 Task: Create a rule when the name or the description of a card ends with text .
Action: Mouse moved to (1157, 96)
Screenshot: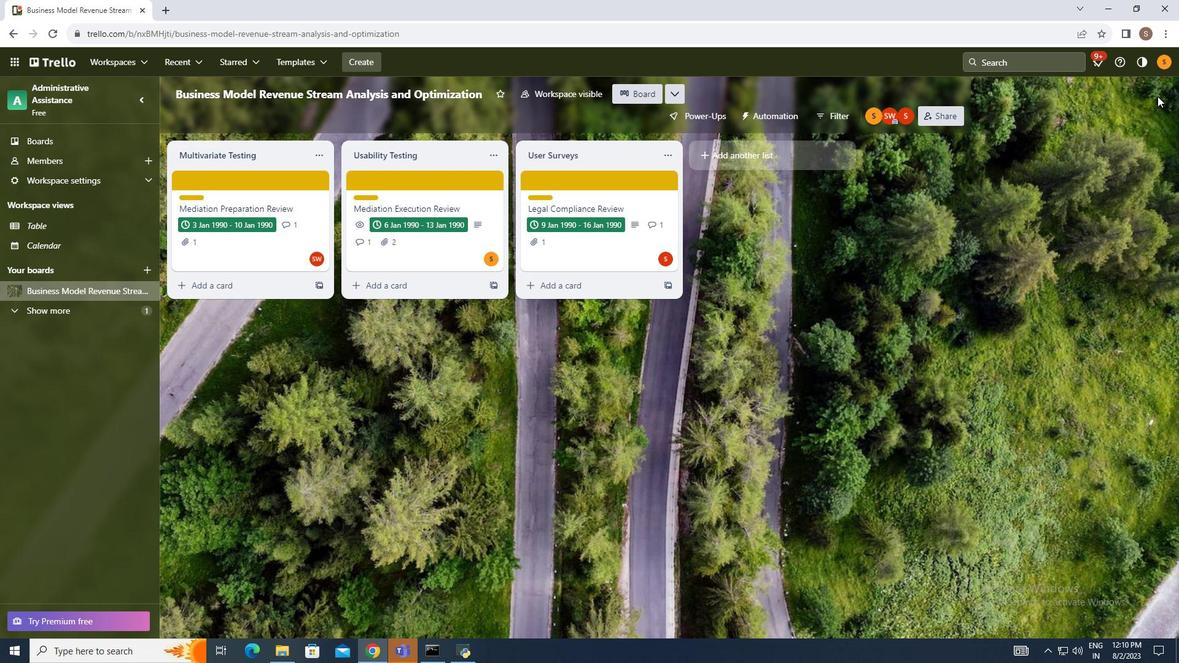 
Action: Mouse pressed left at (1157, 96)
Screenshot: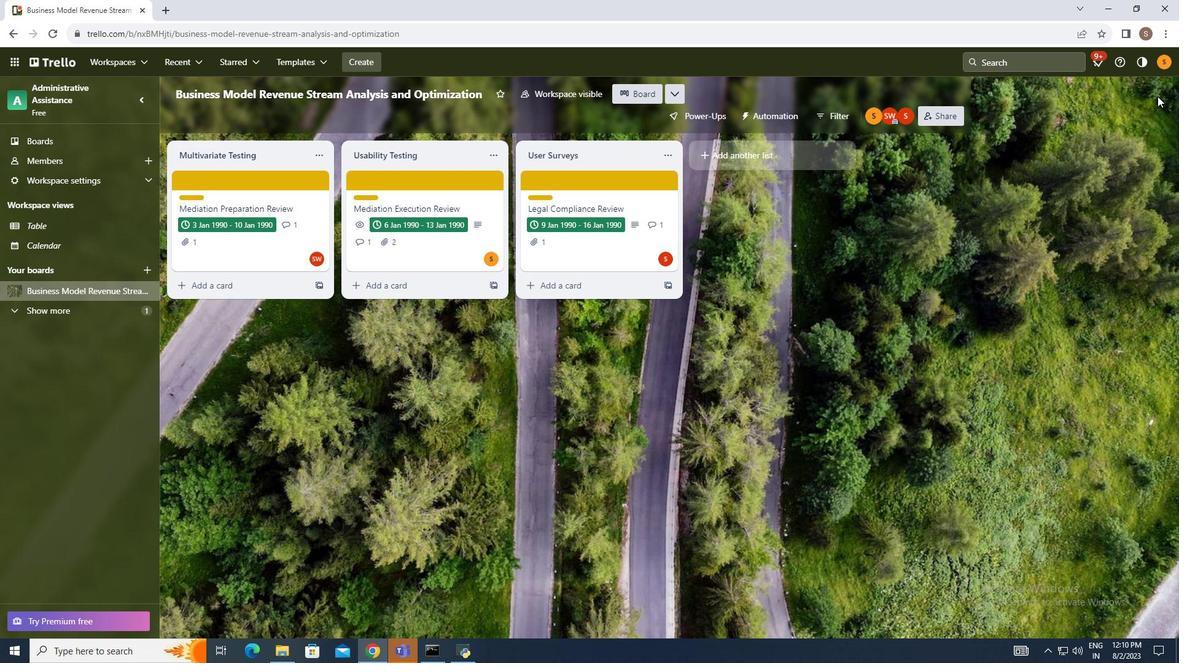 
Action: Mouse moved to (1047, 257)
Screenshot: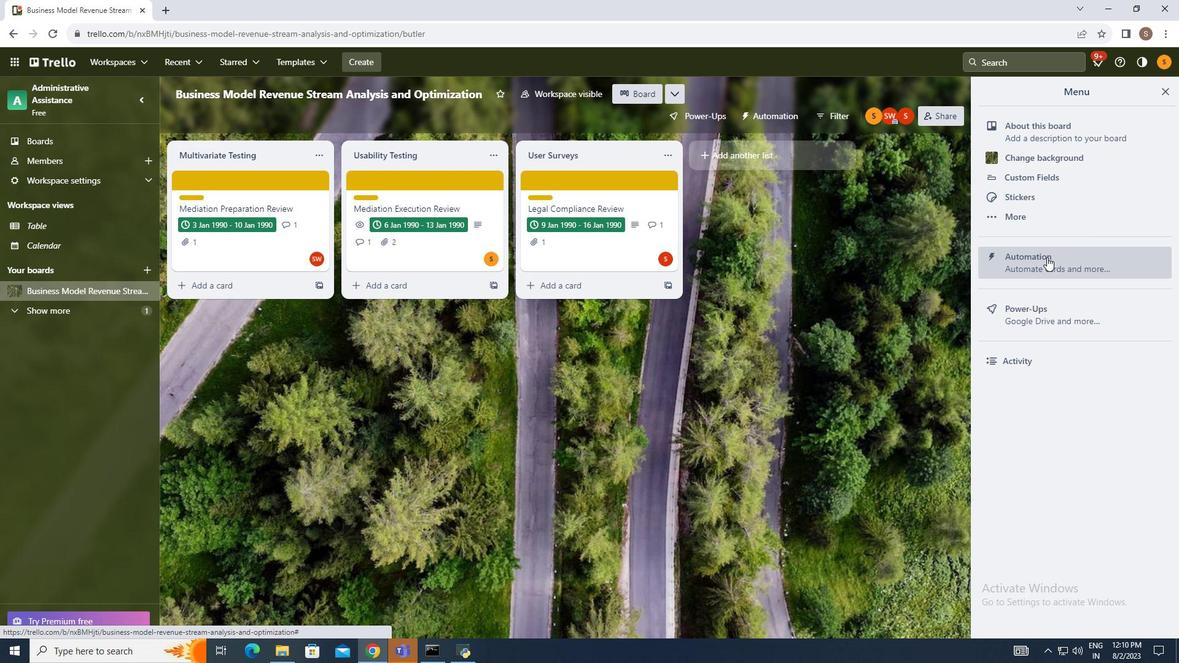 
Action: Mouse pressed left at (1047, 257)
Screenshot: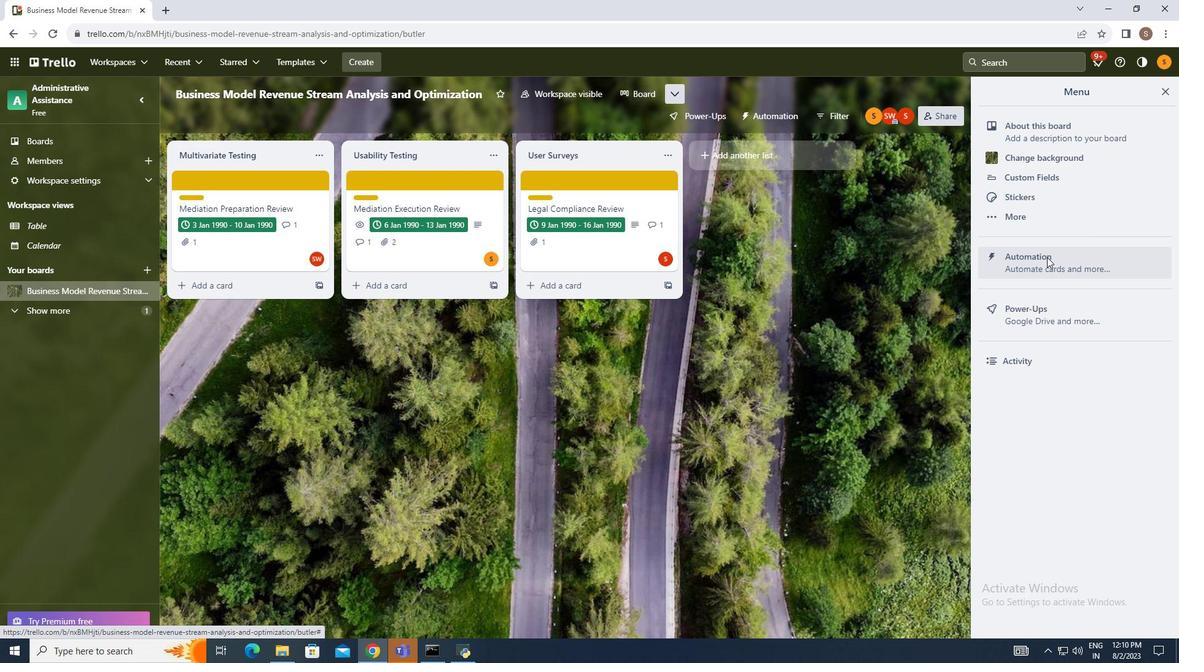 
Action: Mouse moved to (234, 222)
Screenshot: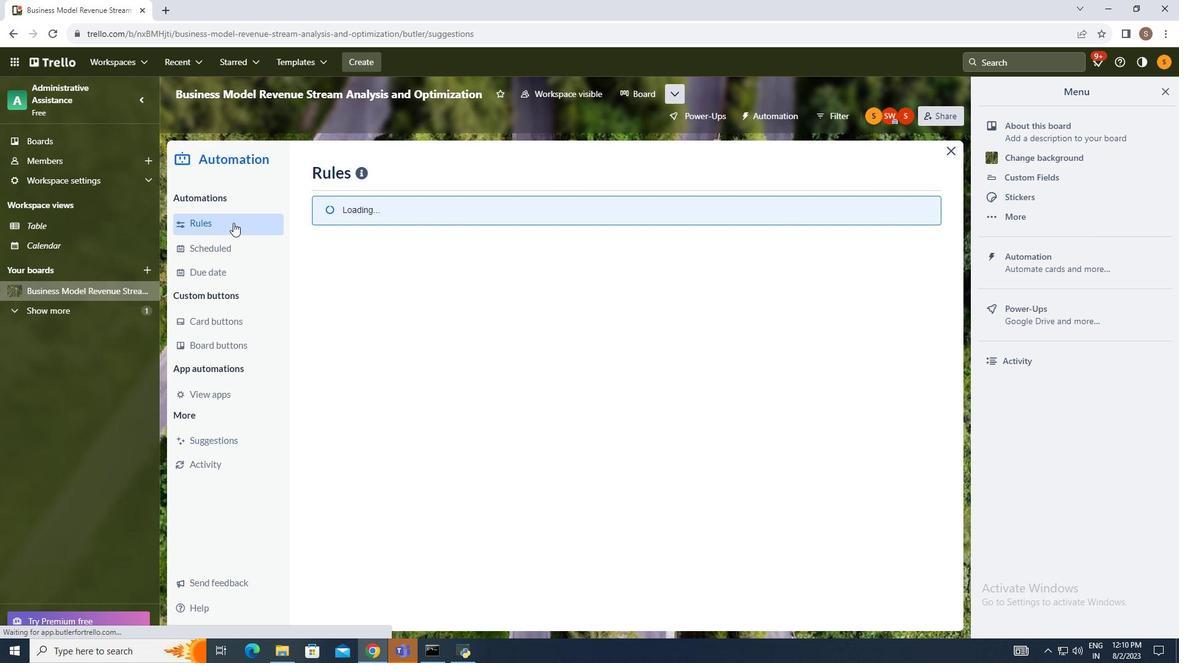 
Action: Mouse pressed left at (234, 222)
Screenshot: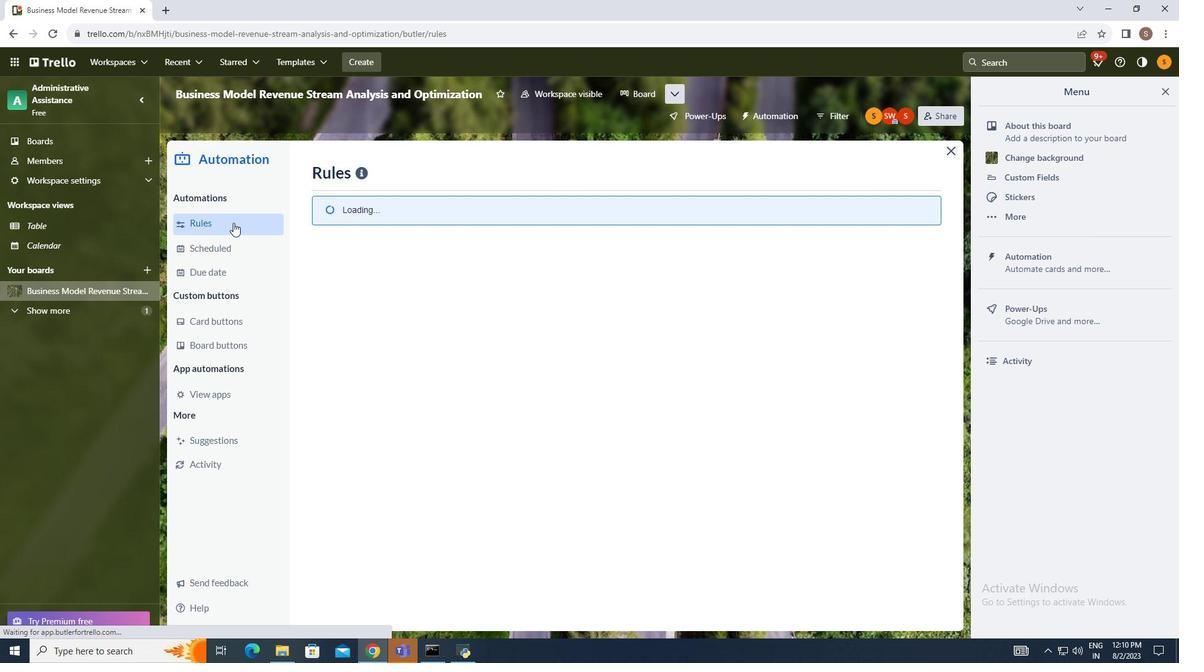 
Action: Mouse moved to (826, 170)
Screenshot: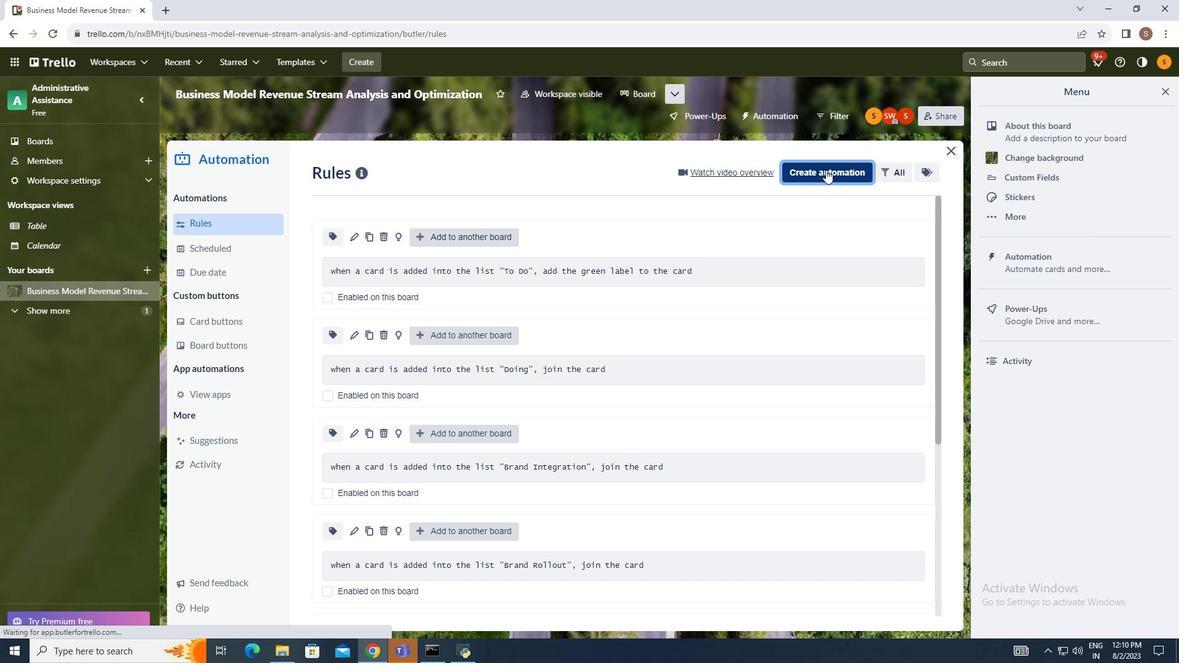 
Action: Mouse pressed left at (826, 170)
Screenshot: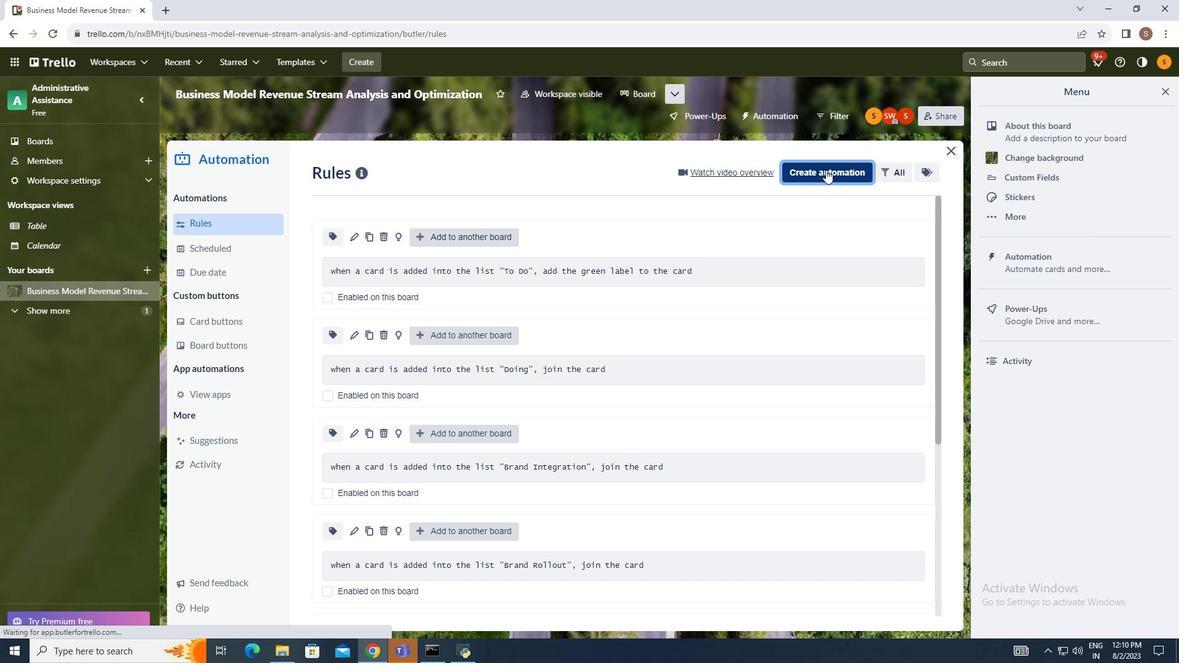 
Action: Mouse moved to (627, 286)
Screenshot: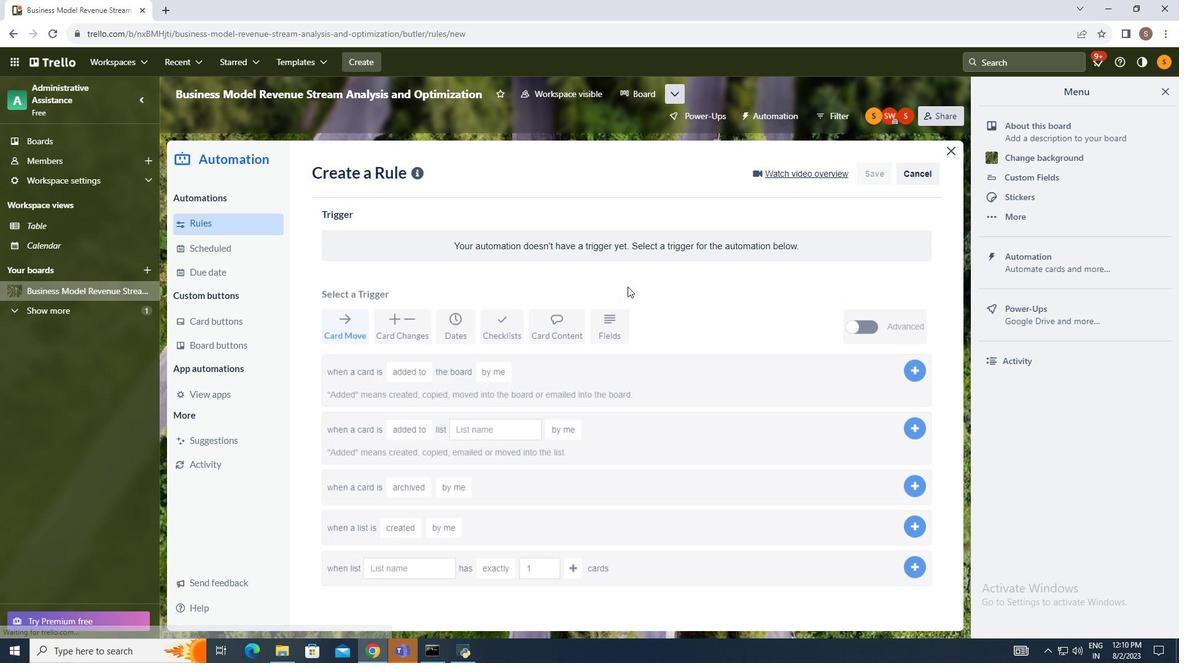 
Action: Mouse pressed left at (627, 286)
Screenshot: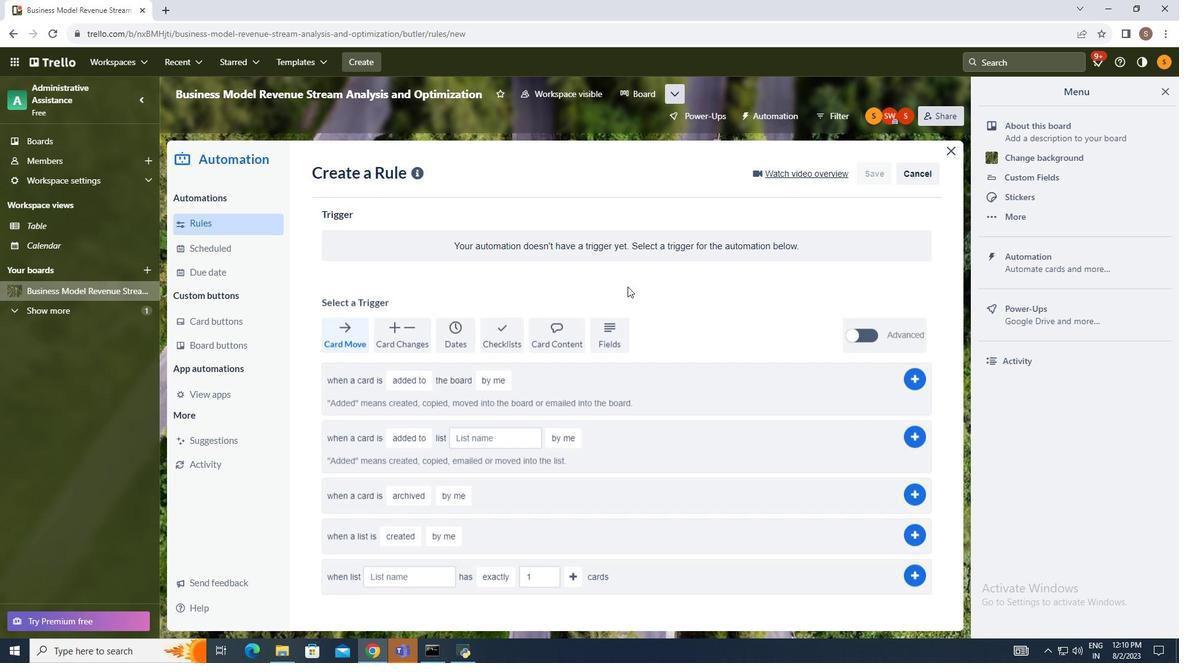 
Action: Mouse moved to (554, 335)
Screenshot: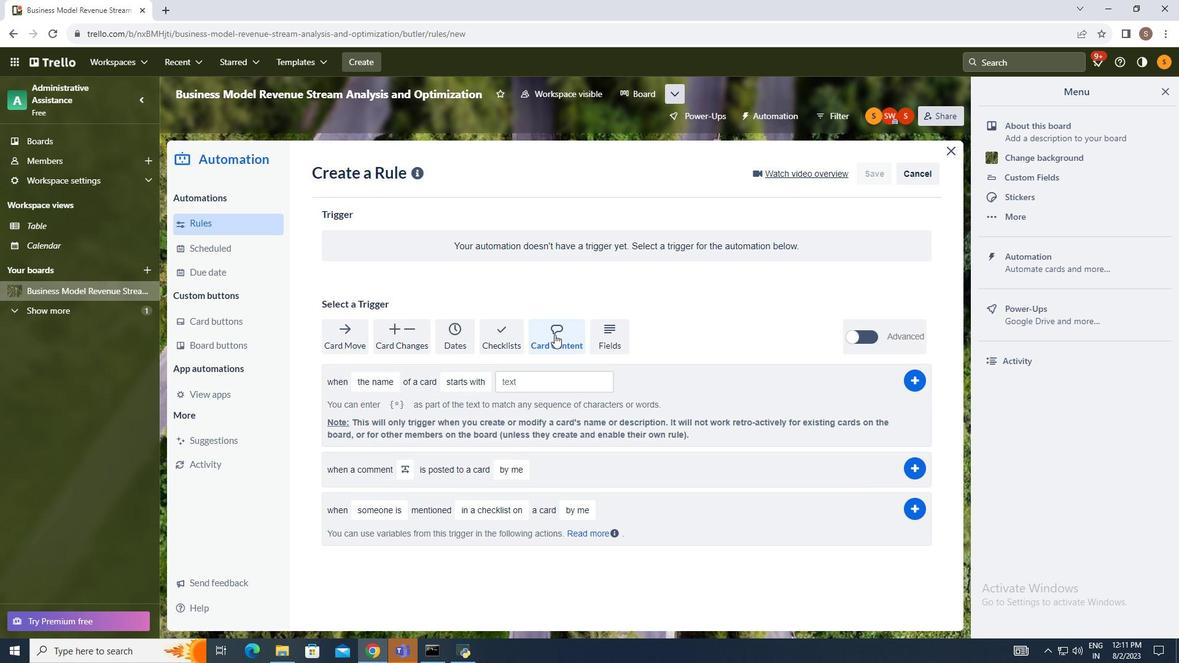 
Action: Mouse pressed left at (554, 335)
Screenshot: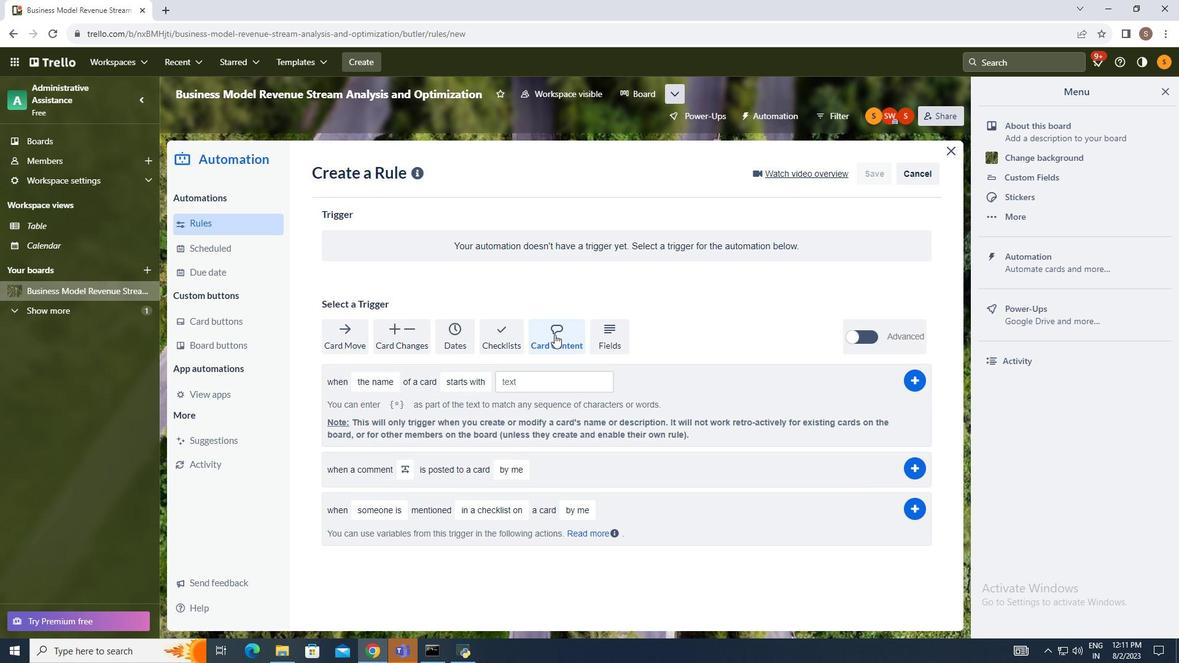 
Action: Mouse moved to (370, 383)
Screenshot: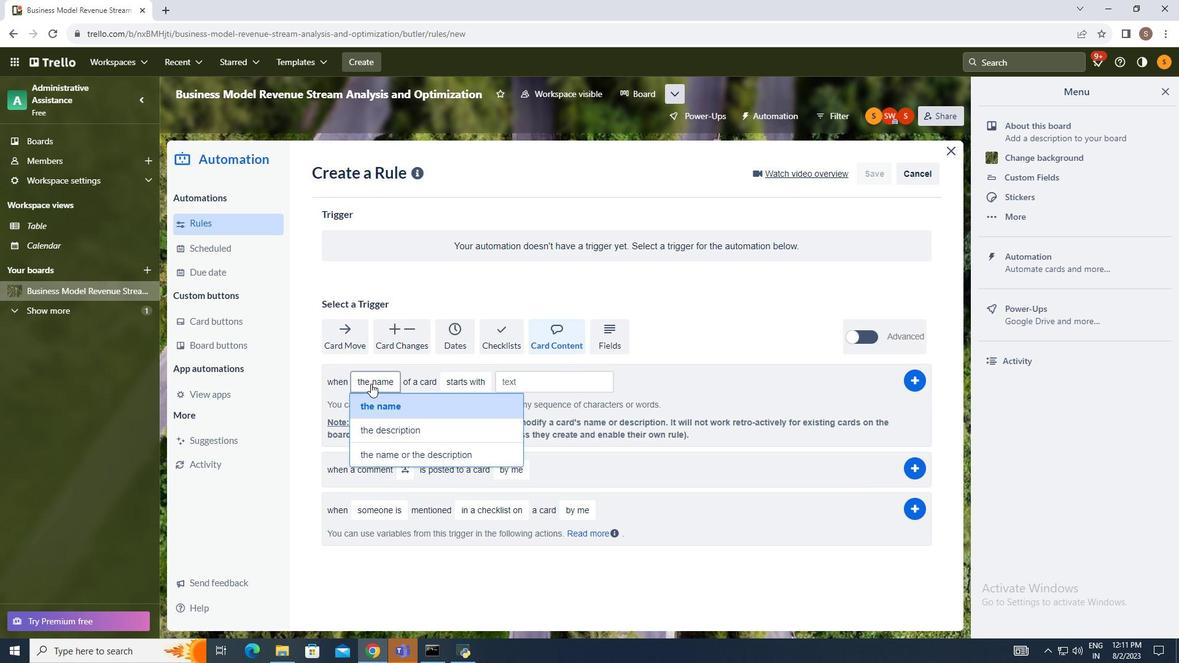 
Action: Mouse pressed left at (370, 383)
Screenshot: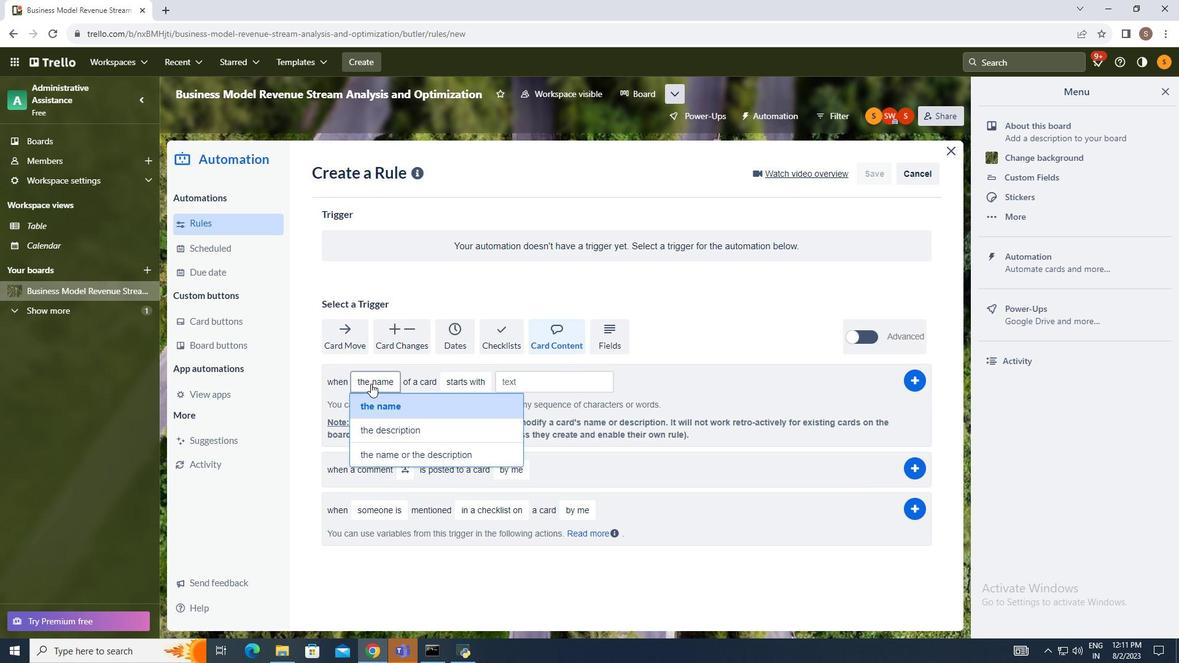 
Action: Mouse moved to (390, 450)
Screenshot: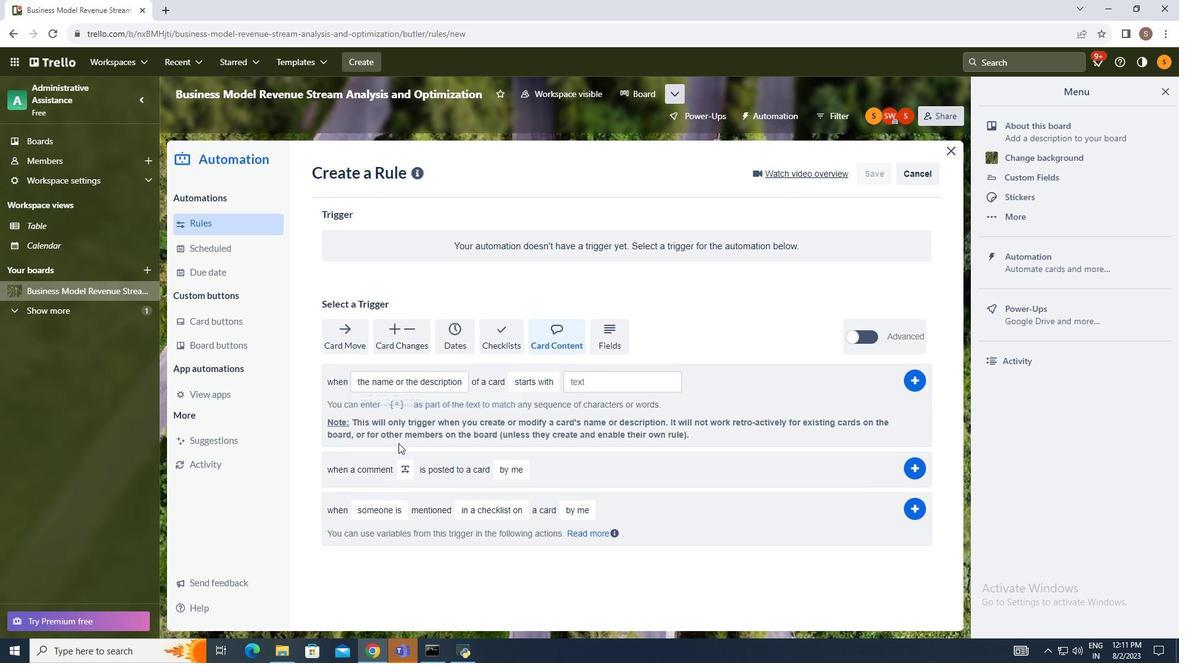 
Action: Mouse pressed left at (390, 450)
Screenshot: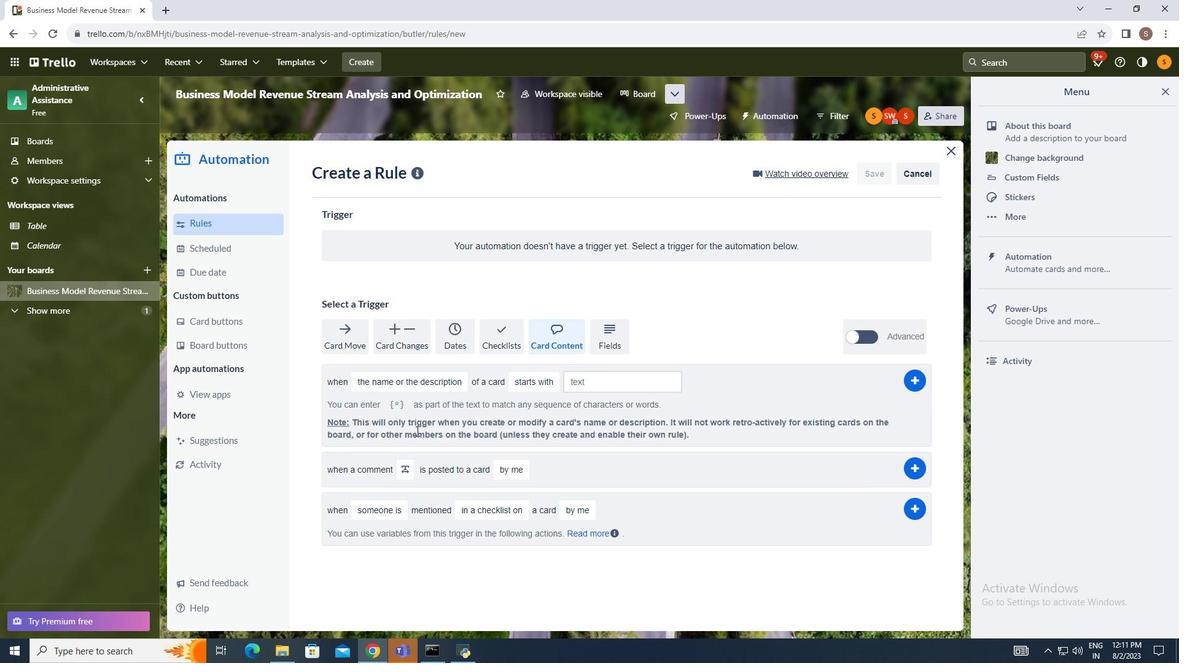
Action: Mouse moved to (537, 380)
Screenshot: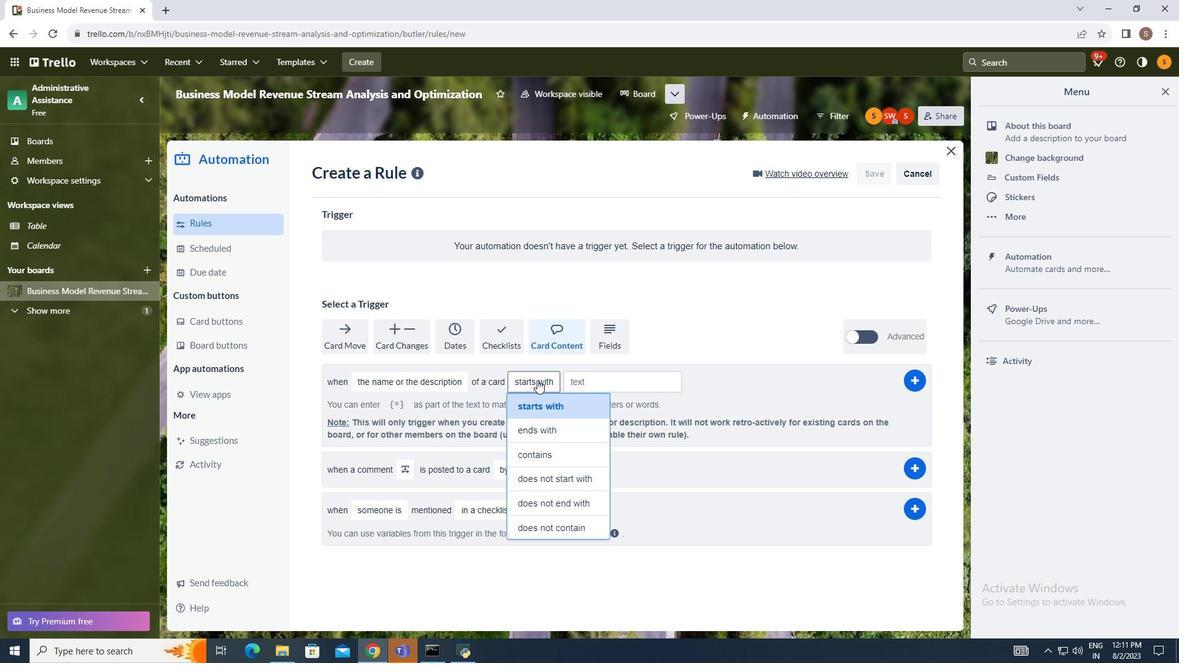 
Action: Mouse pressed left at (537, 380)
Screenshot: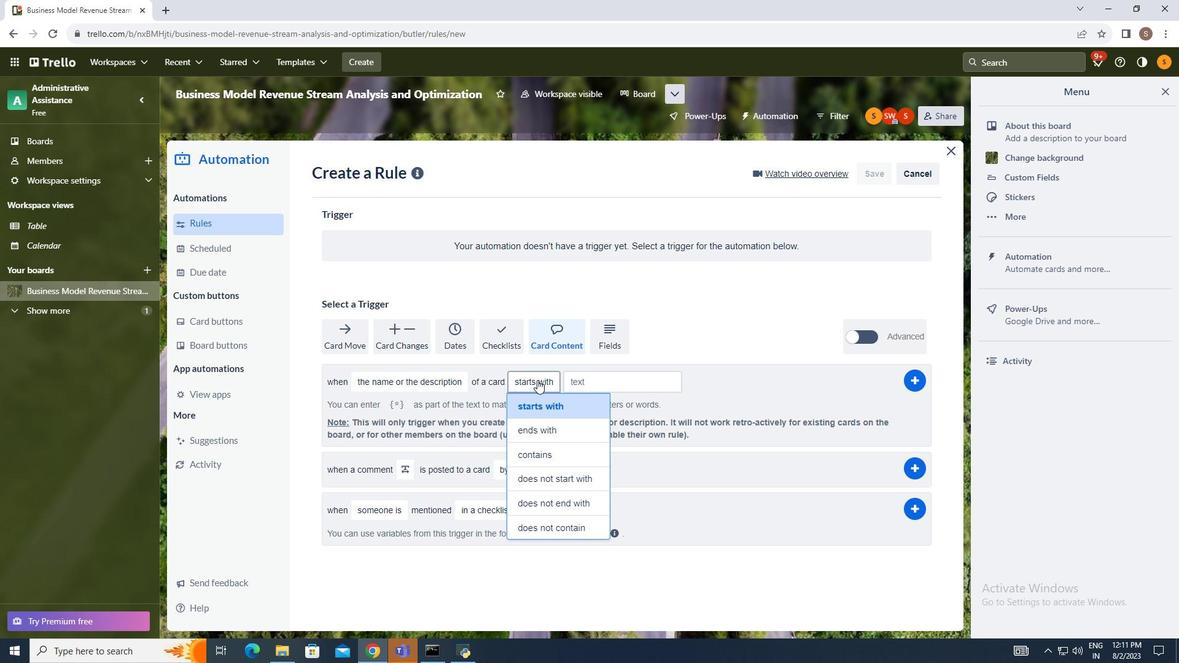 
Action: Mouse moved to (539, 424)
Screenshot: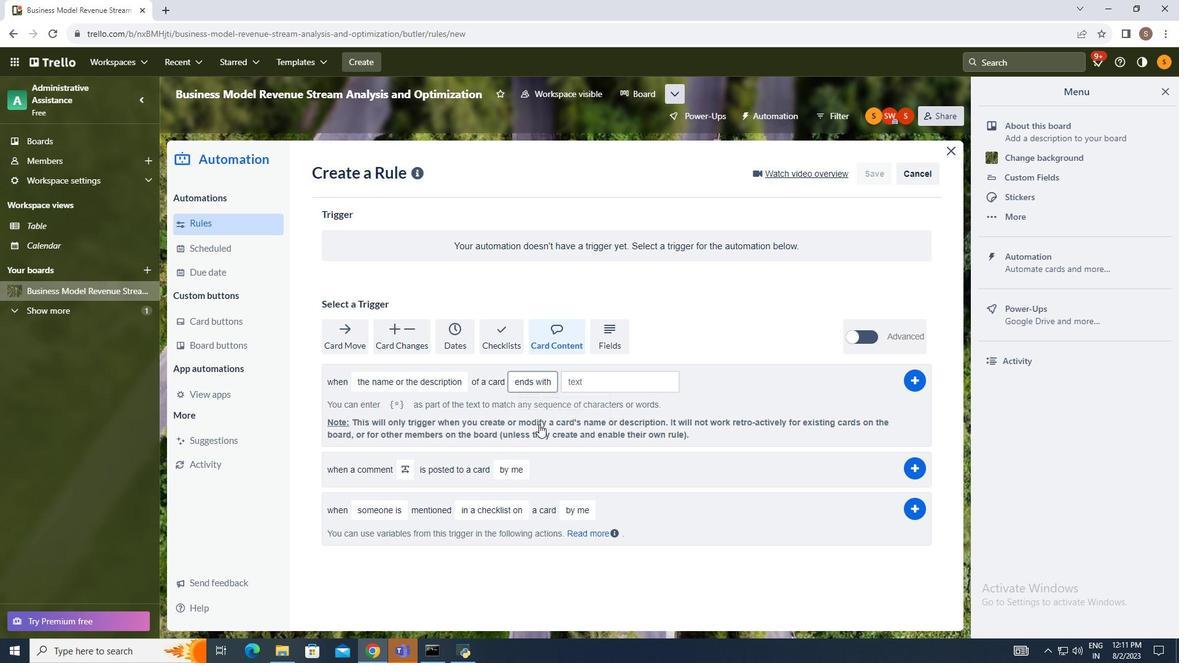 
Action: Mouse pressed left at (539, 424)
Screenshot: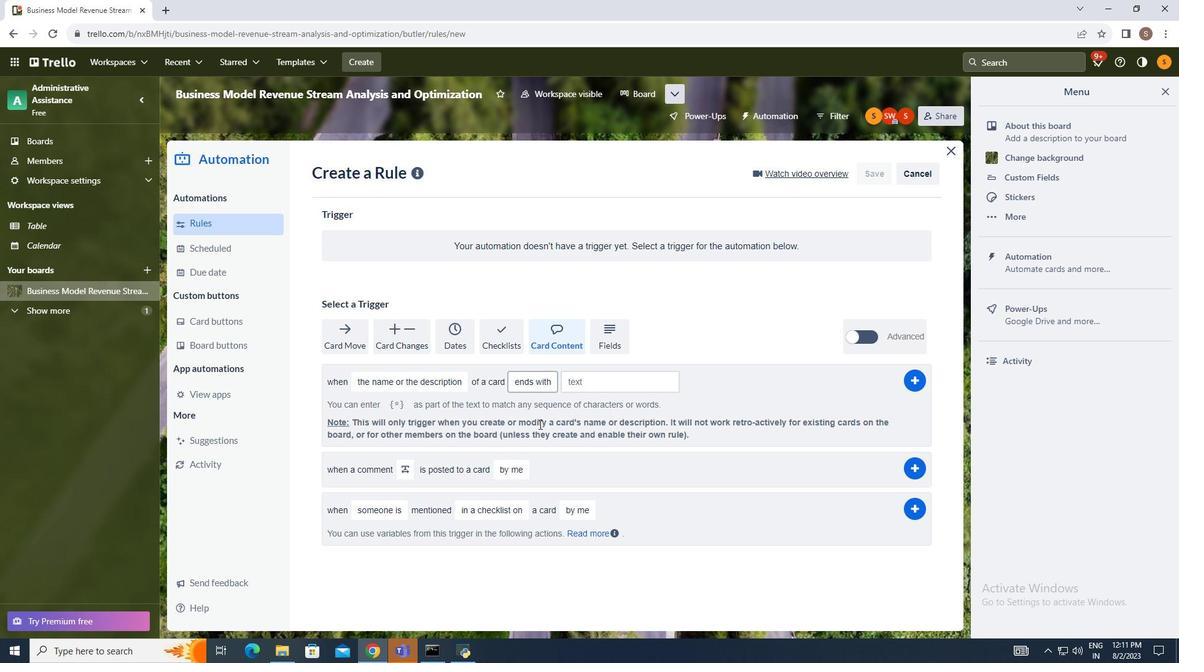 
Action: Mouse moved to (623, 384)
Screenshot: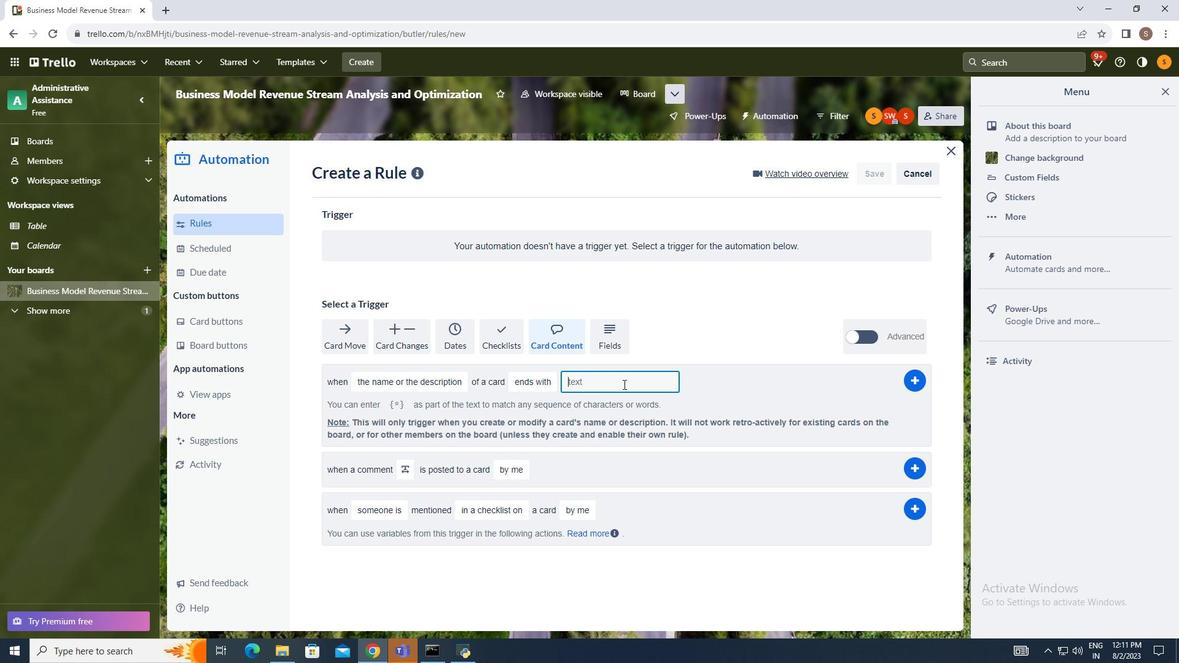 
Action: Mouse pressed left at (623, 384)
Screenshot: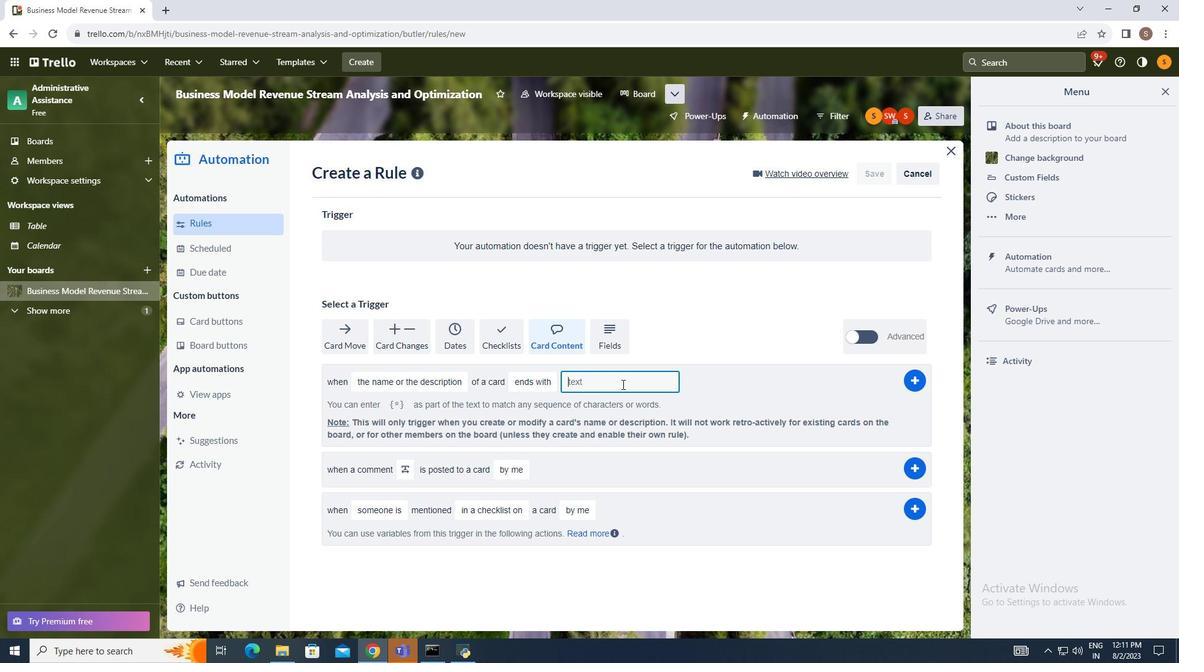 
Action: Mouse moved to (616, 381)
Screenshot: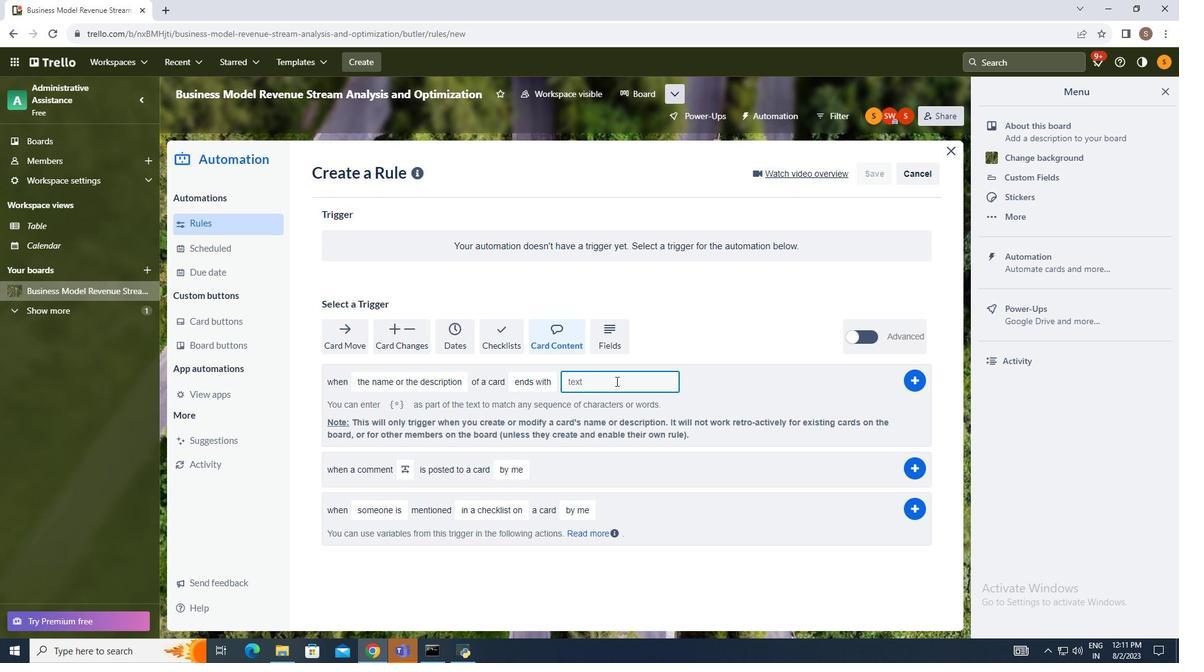
Action: Key pressed t
Screenshot: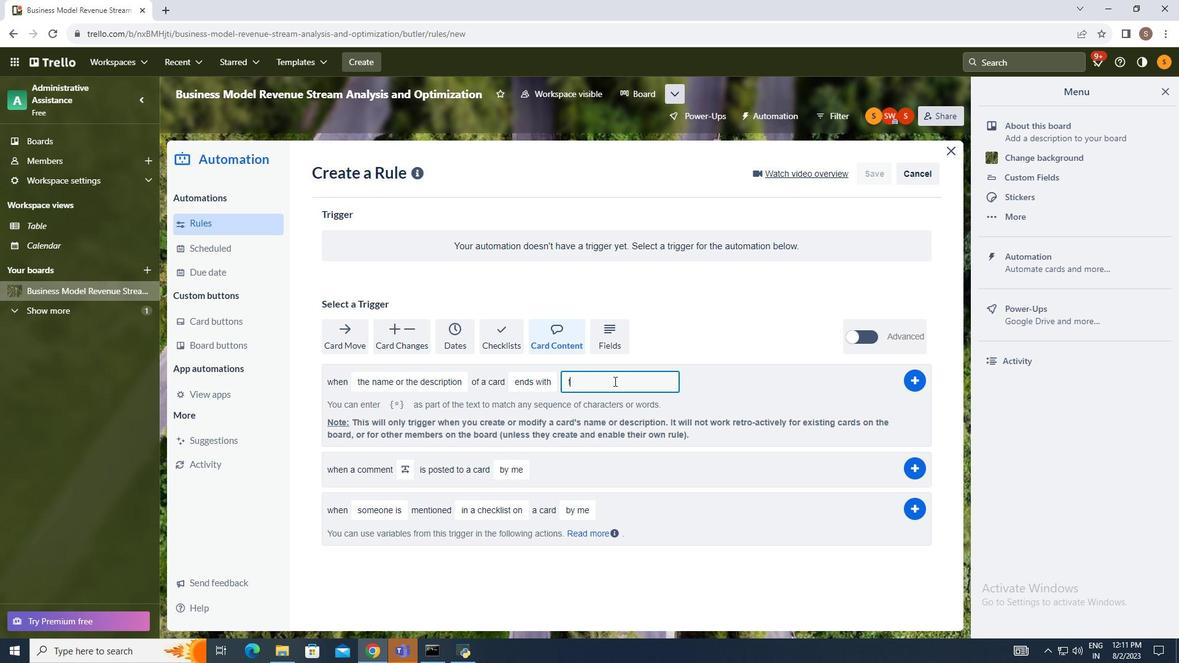 
Action: Mouse moved to (613, 381)
Screenshot: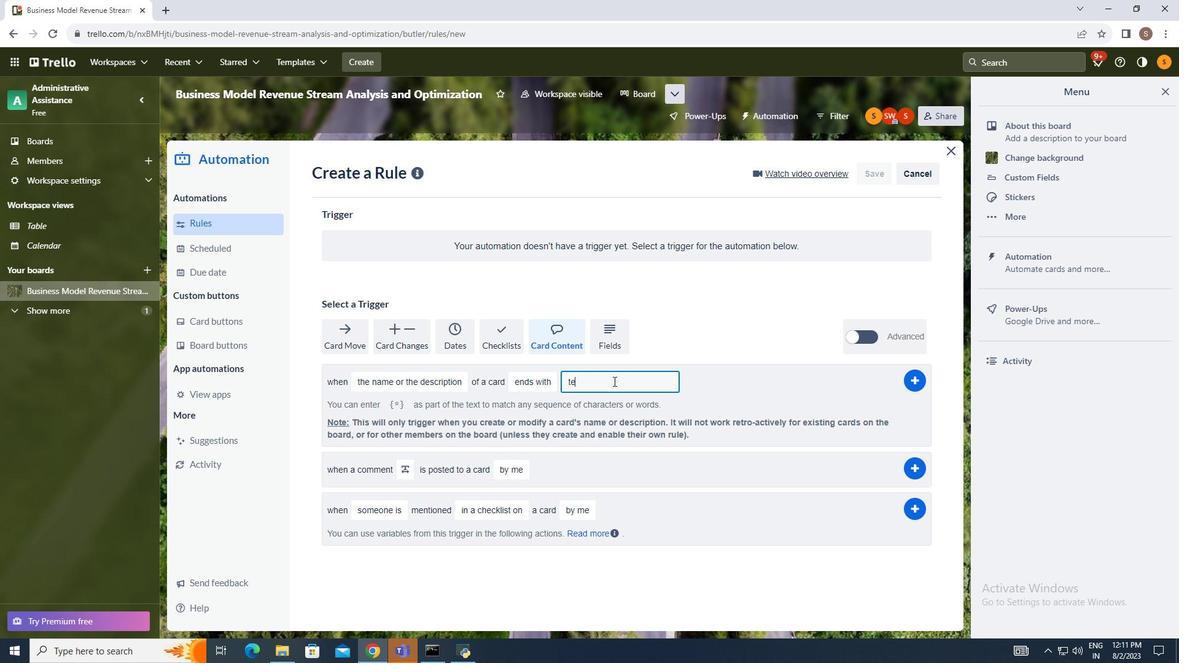 
Action: Key pressed e
Screenshot: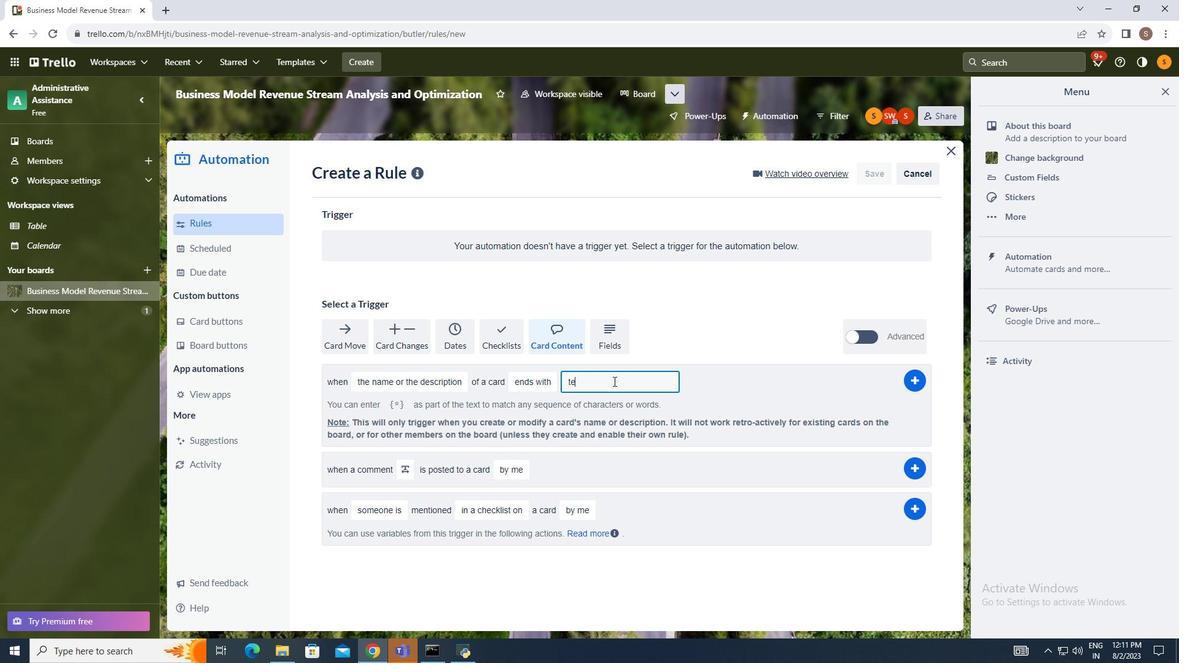 
Action: Mouse moved to (612, 381)
Screenshot: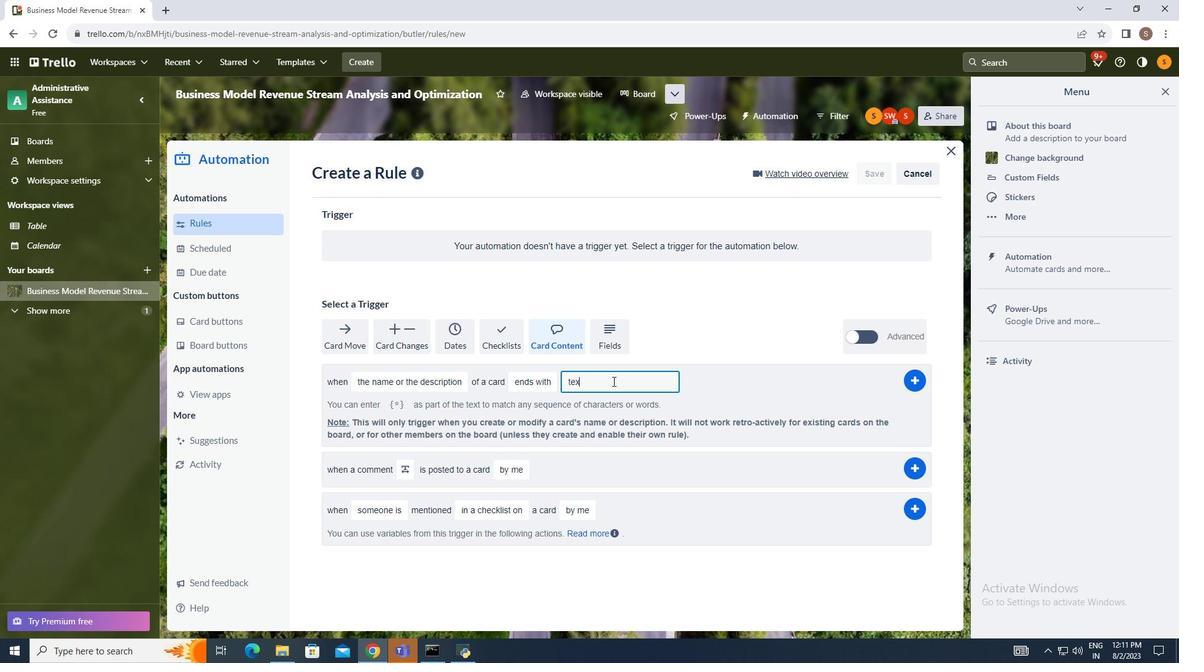 
Action: Key pressed x
Screenshot: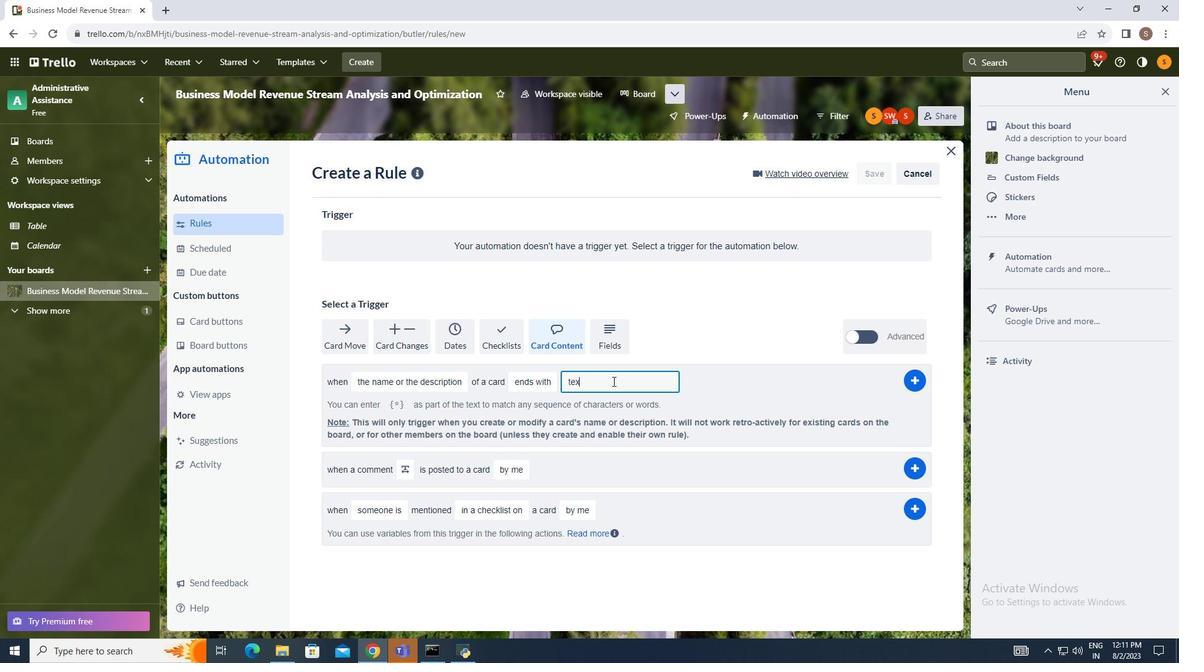 
Action: Mouse moved to (612, 381)
Screenshot: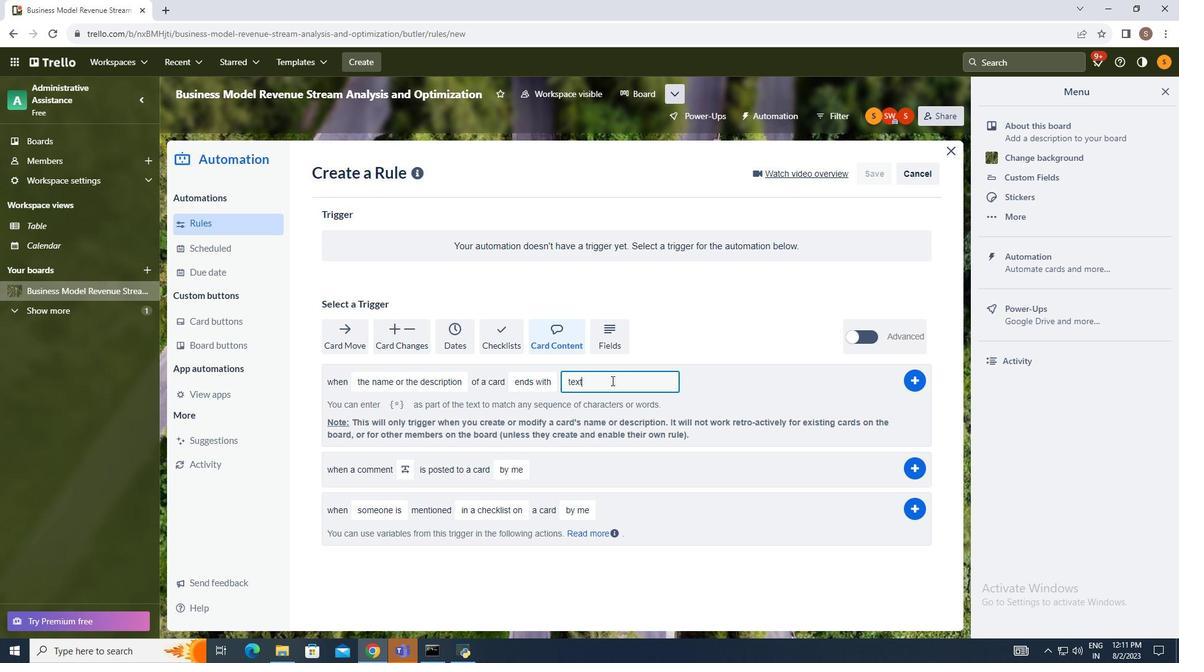 
Action: Key pressed t
Screenshot: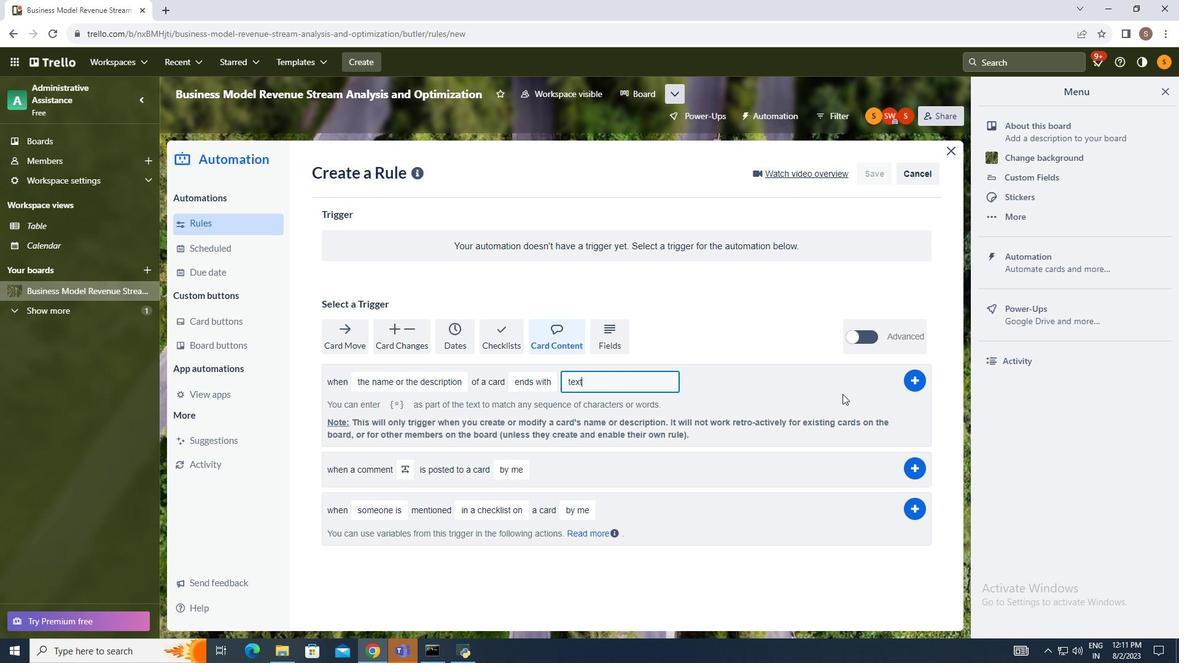 
Action: Mouse moved to (909, 383)
Screenshot: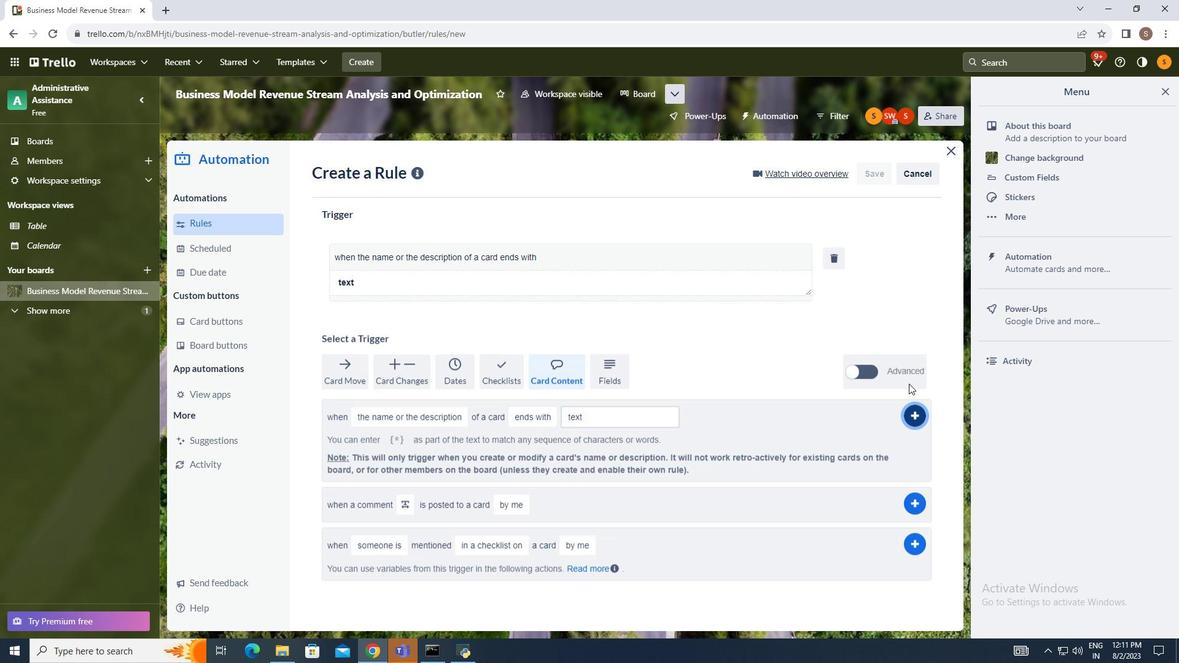 
Action: Mouse pressed left at (909, 383)
Screenshot: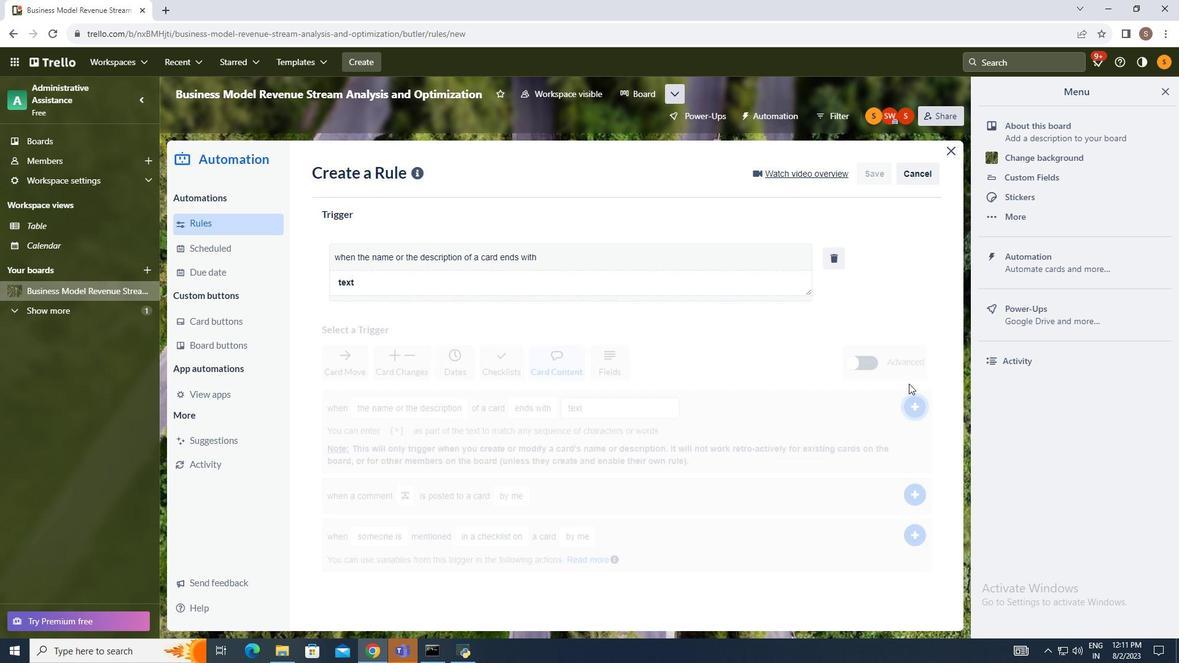 
Action: Mouse moved to (667, 316)
Screenshot: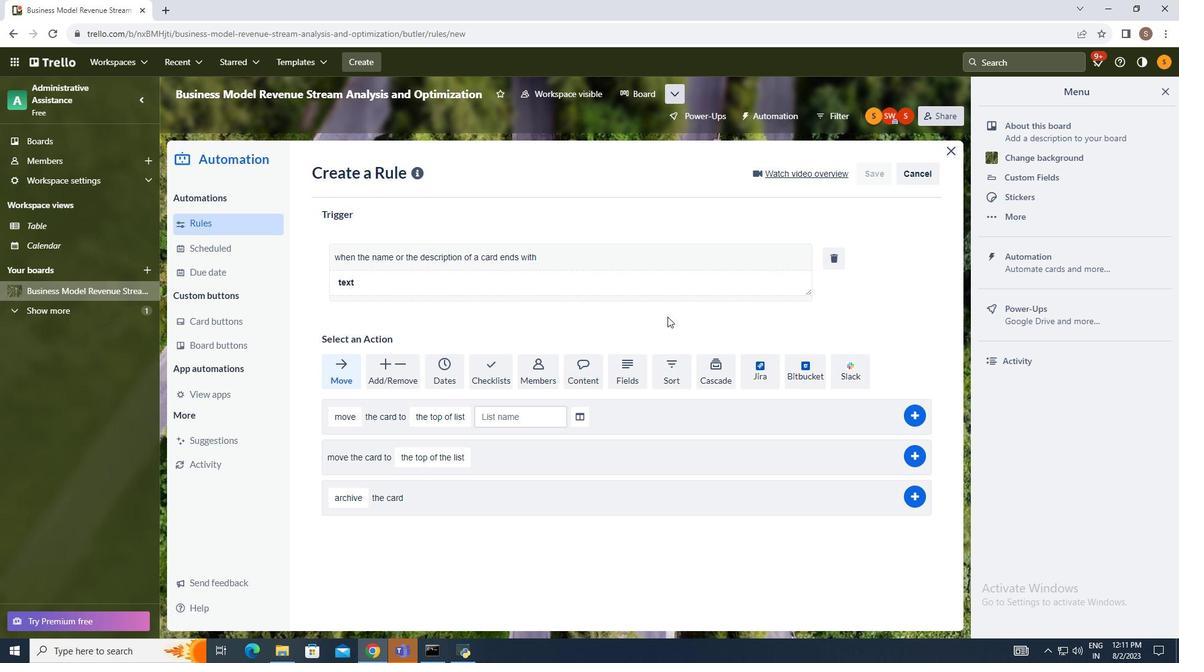 
